 Task: Set the Layer C code rate for the ISDB-T reception parameter to 7/8.
Action: Mouse moved to (121, 20)
Screenshot: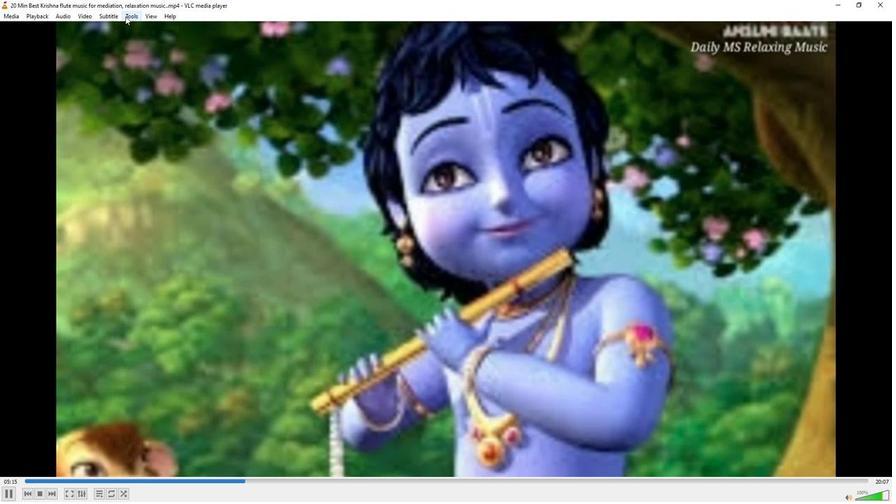 
Action: Mouse pressed left at (121, 20)
Screenshot: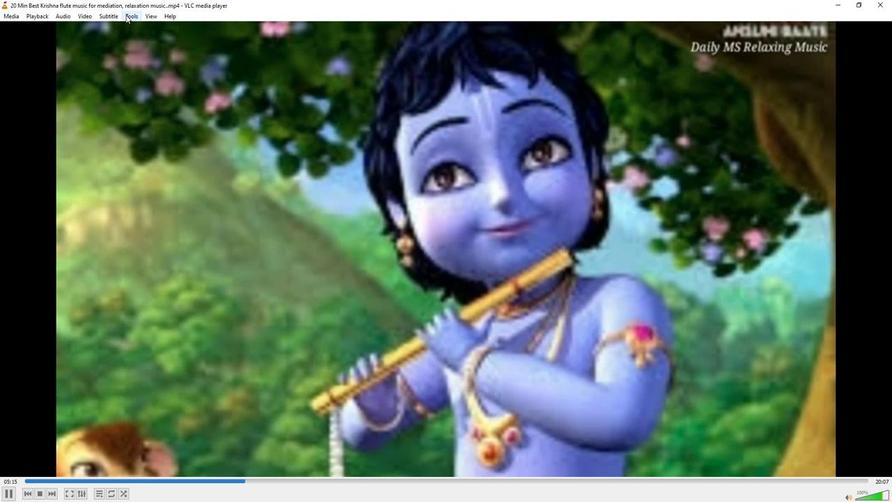 
Action: Mouse moved to (135, 129)
Screenshot: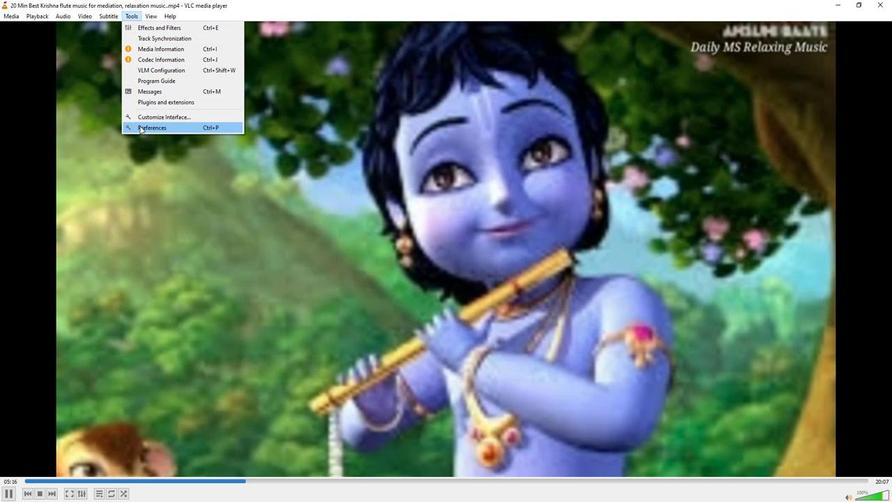 
Action: Mouse pressed left at (135, 129)
Screenshot: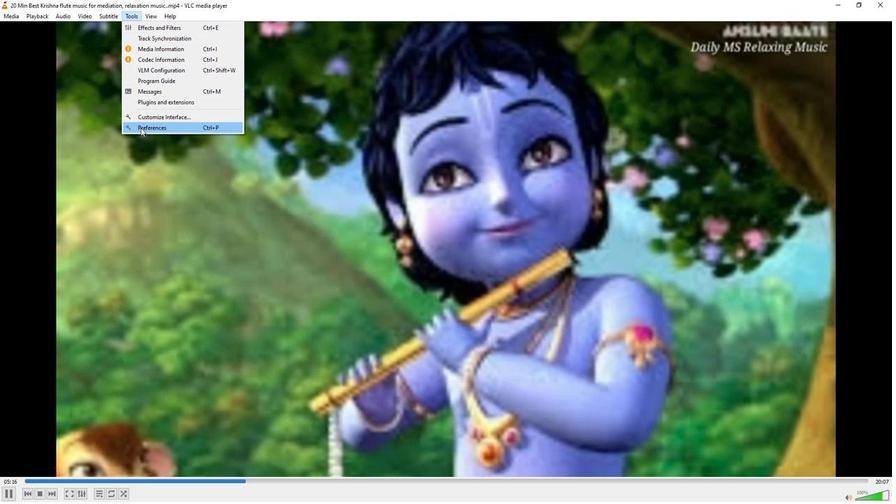 
Action: Mouse moved to (287, 404)
Screenshot: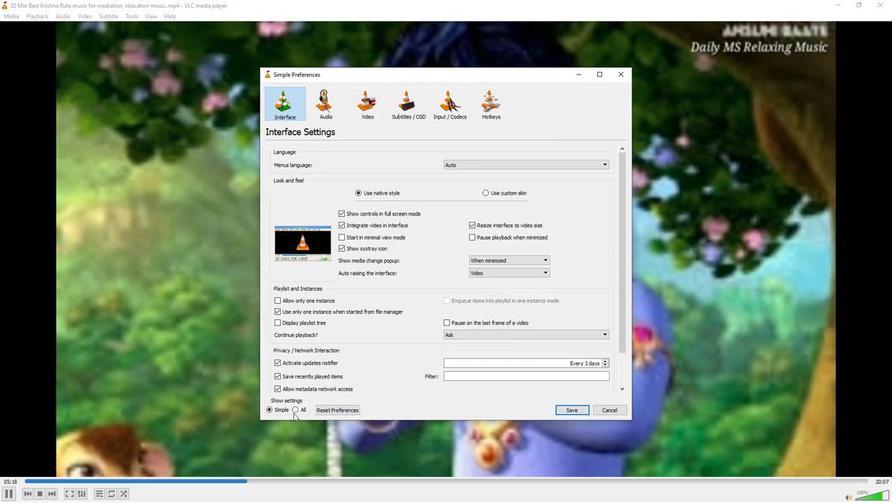 
Action: Mouse pressed left at (287, 404)
Screenshot: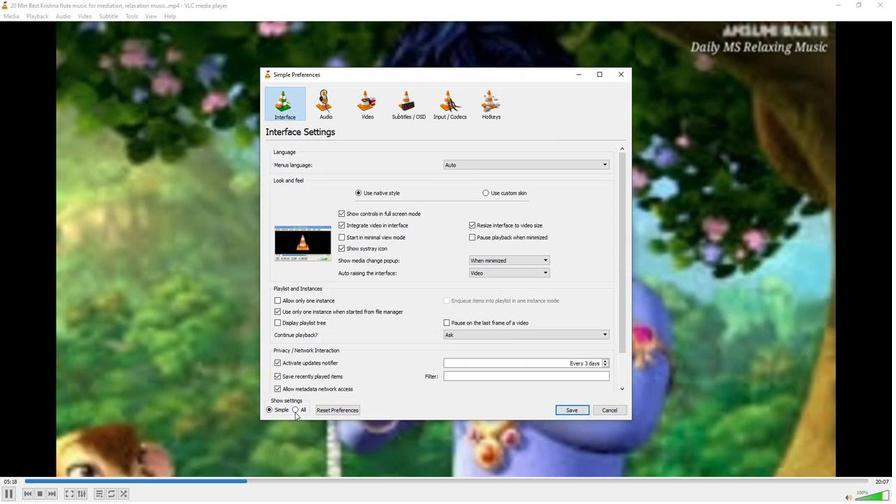 
Action: Mouse moved to (274, 246)
Screenshot: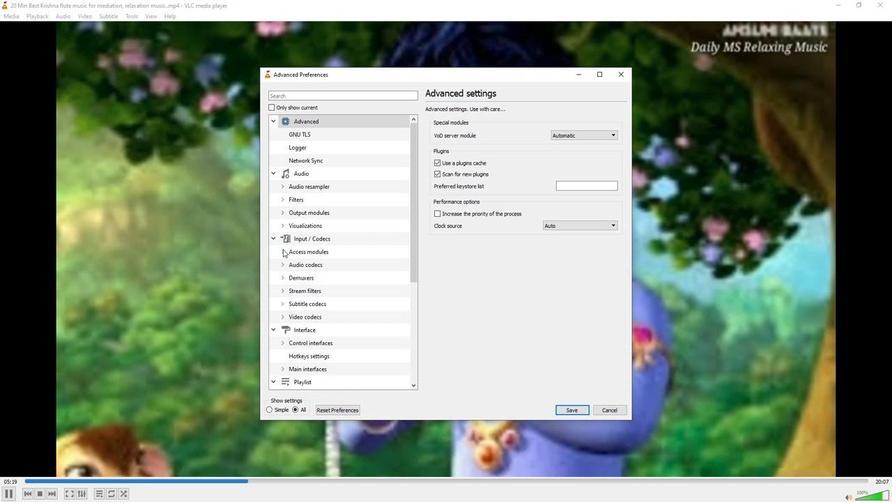 
Action: Mouse pressed left at (274, 246)
Screenshot: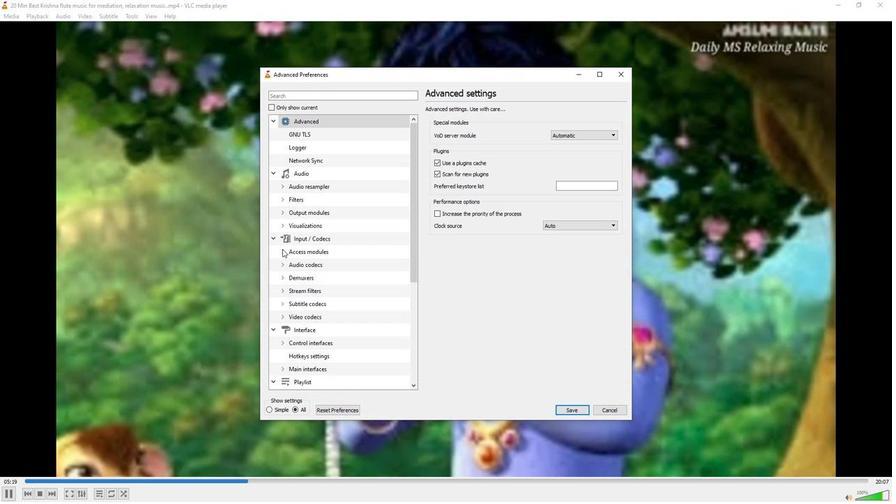 
Action: Mouse moved to (297, 329)
Screenshot: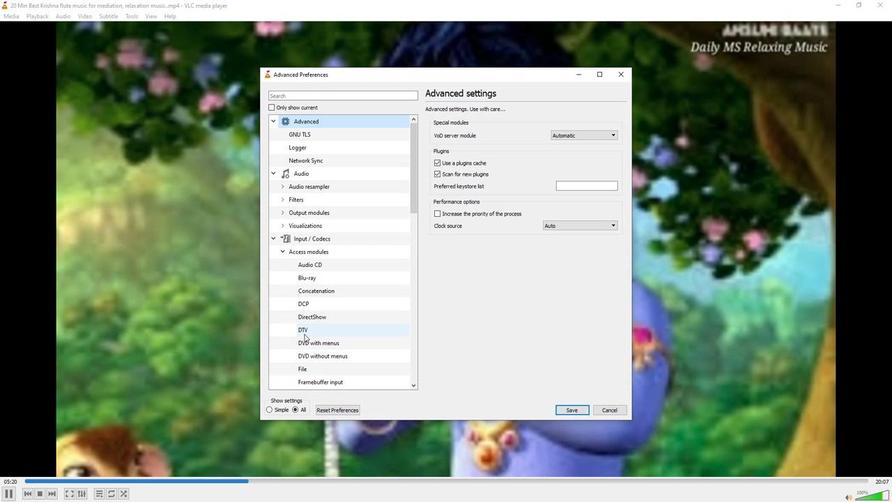 
Action: Mouse pressed left at (297, 329)
Screenshot: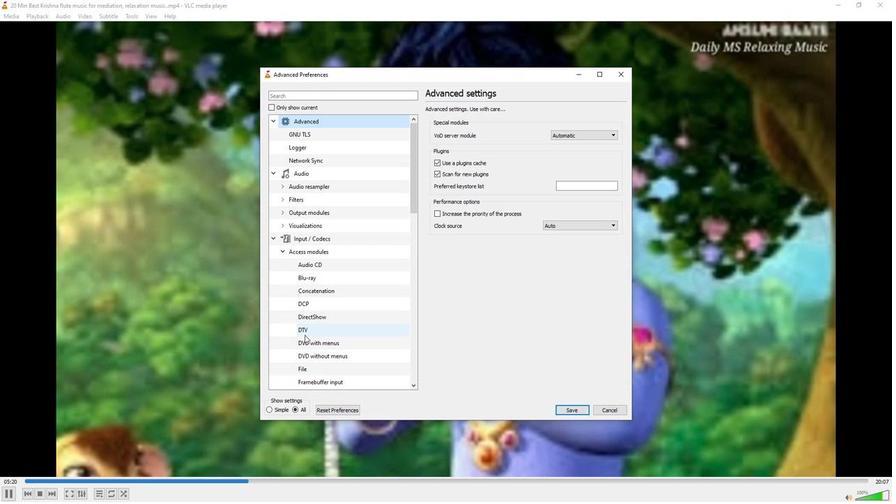 
Action: Mouse moved to (481, 320)
Screenshot: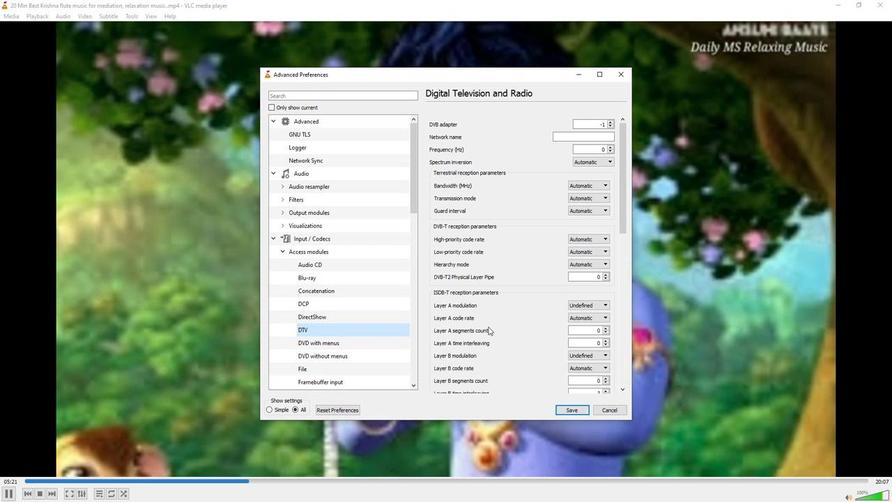 
Action: Mouse scrolled (481, 320) with delta (0, 0)
Screenshot: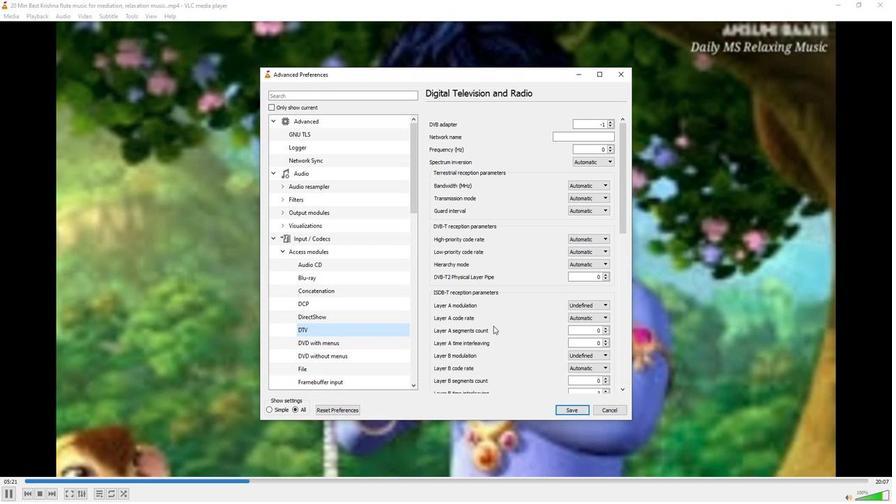 
Action: Mouse scrolled (481, 320) with delta (0, 0)
Screenshot: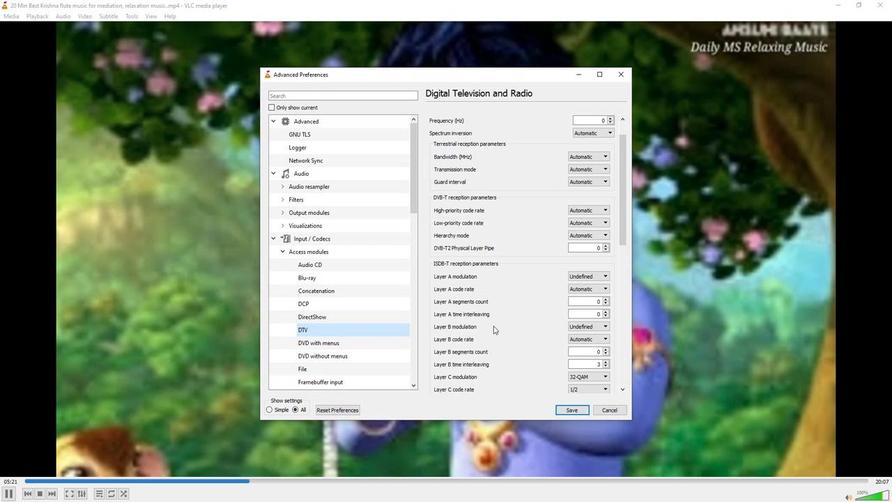 
Action: Mouse scrolled (481, 320) with delta (0, 0)
Screenshot: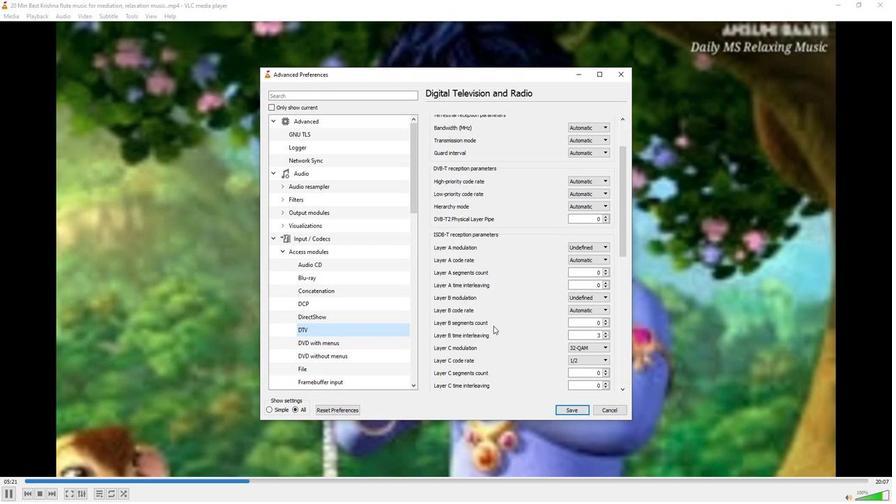 
Action: Mouse moved to (571, 325)
Screenshot: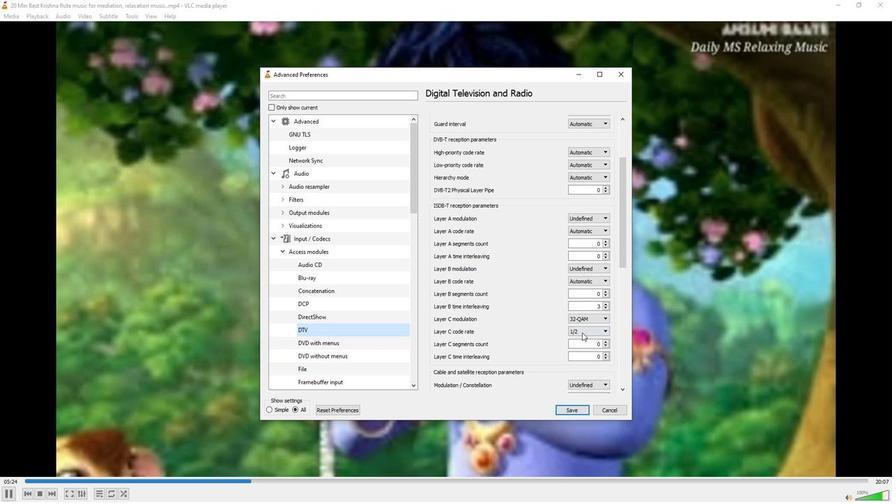 
Action: Mouse pressed left at (571, 325)
Screenshot: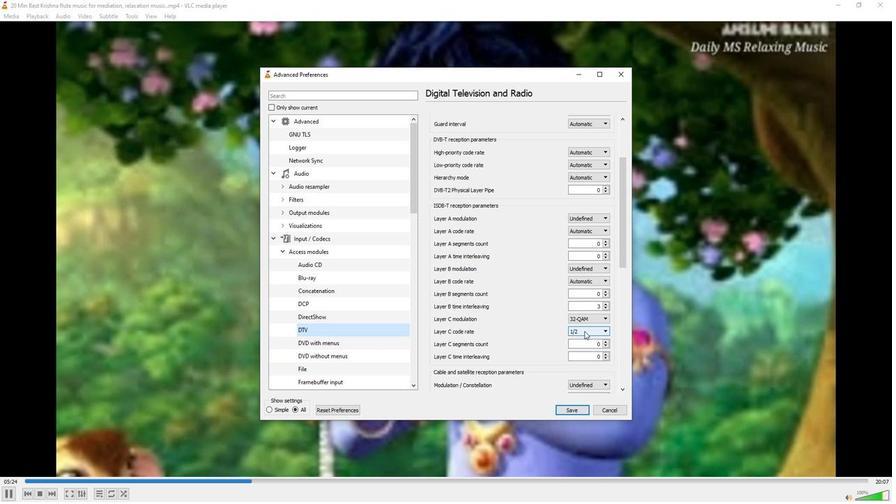
Action: Mouse moved to (575, 345)
Screenshot: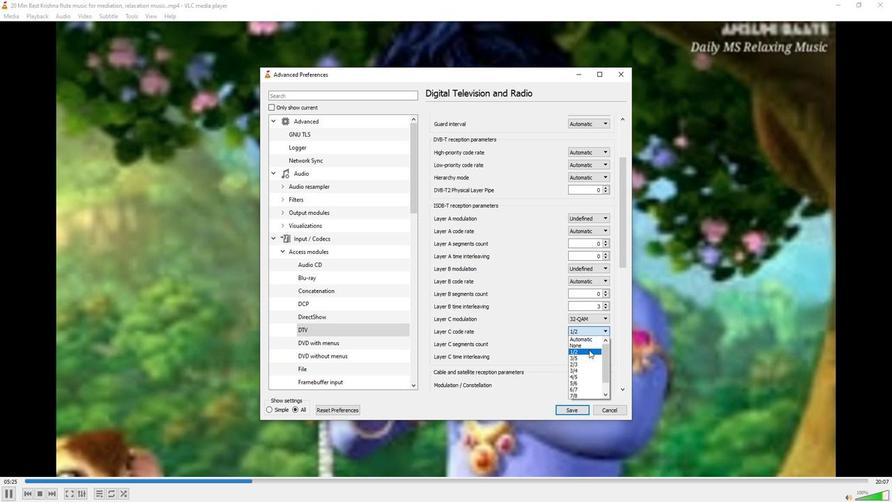 
Action: Mouse scrolled (575, 344) with delta (0, 0)
Screenshot: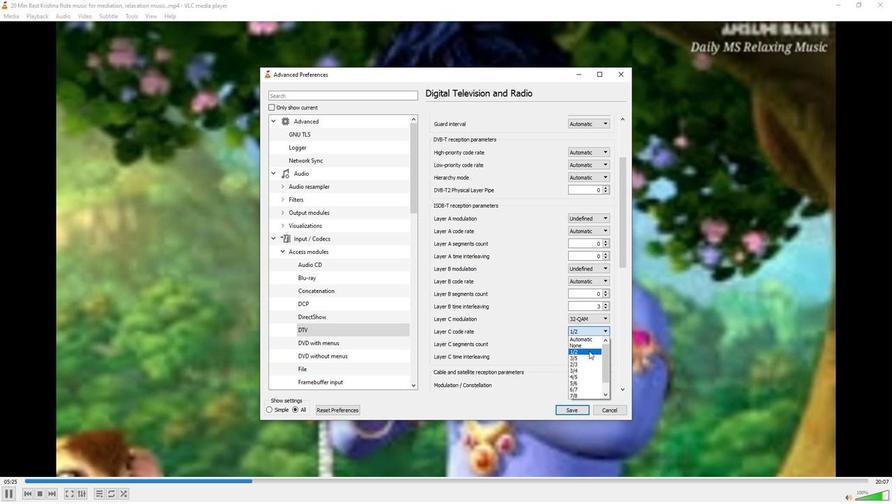 
Action: Mouse scrolled (575, 344) with delta (0, 0)
Screenshot: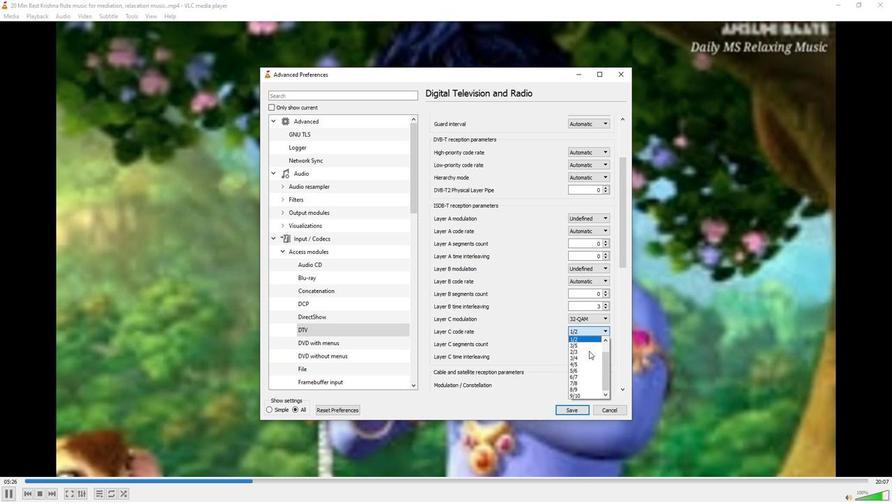 
Action: Mouse moved to (573, 375)
Screenshot: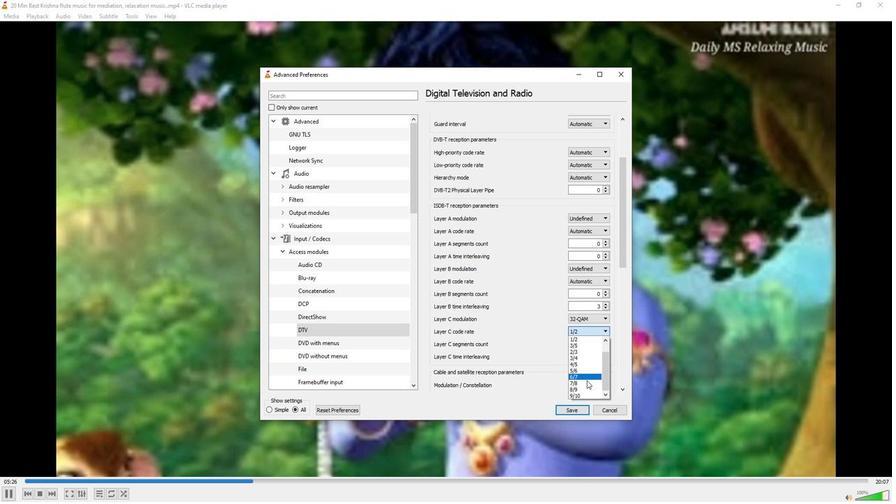 
Action: Mouse pressed left at (573, 375)
Screenshot: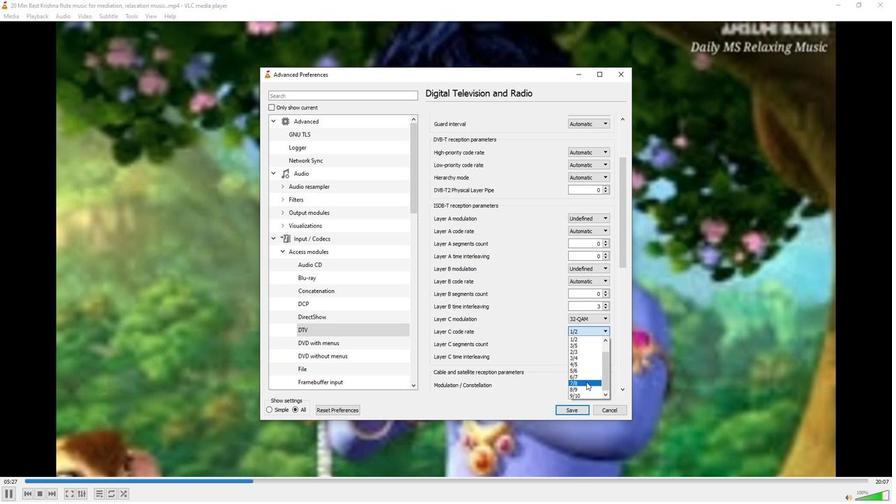 
Action: Mouse moved to (501, 325)
Screenshot: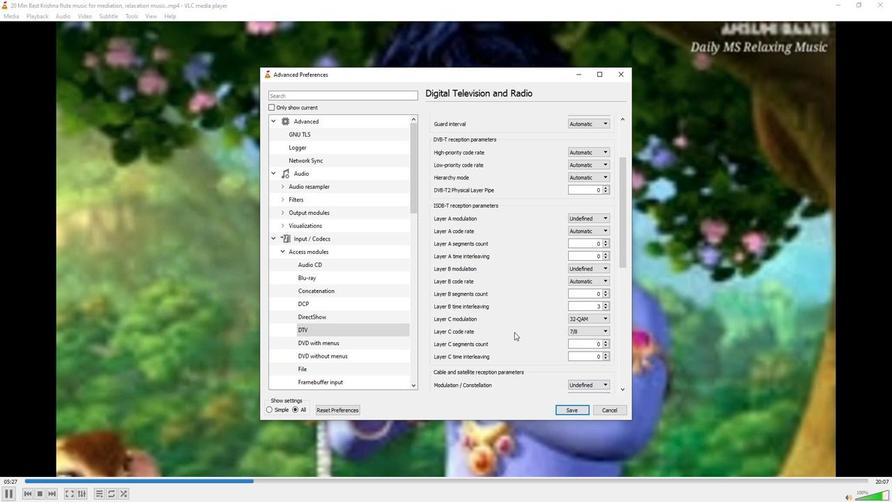 
